 Task: Create List Brand Storytelling in Board Brand Ambassador Best Practices to Workspace Desktop Applications. Create List Brand Differentiation in Board Market Size Estimation to Workspace Desktop Applications. Create List Brand Consistency in Board Social Media Influencer Social Media Takeover Campaign Creation and Management to Workspace Desktop Applications
Action: Mouse moved to (115, 388)
Screenshot: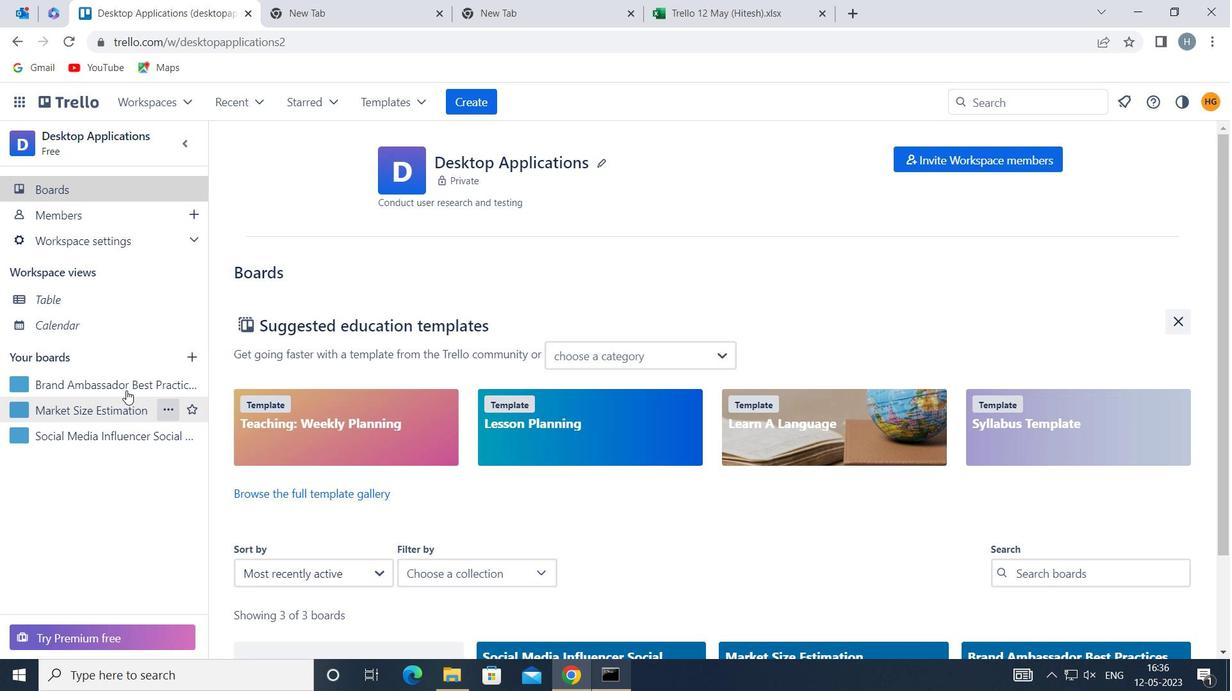 
Action: Mouse pressed left at (115, 388)
Screenshot: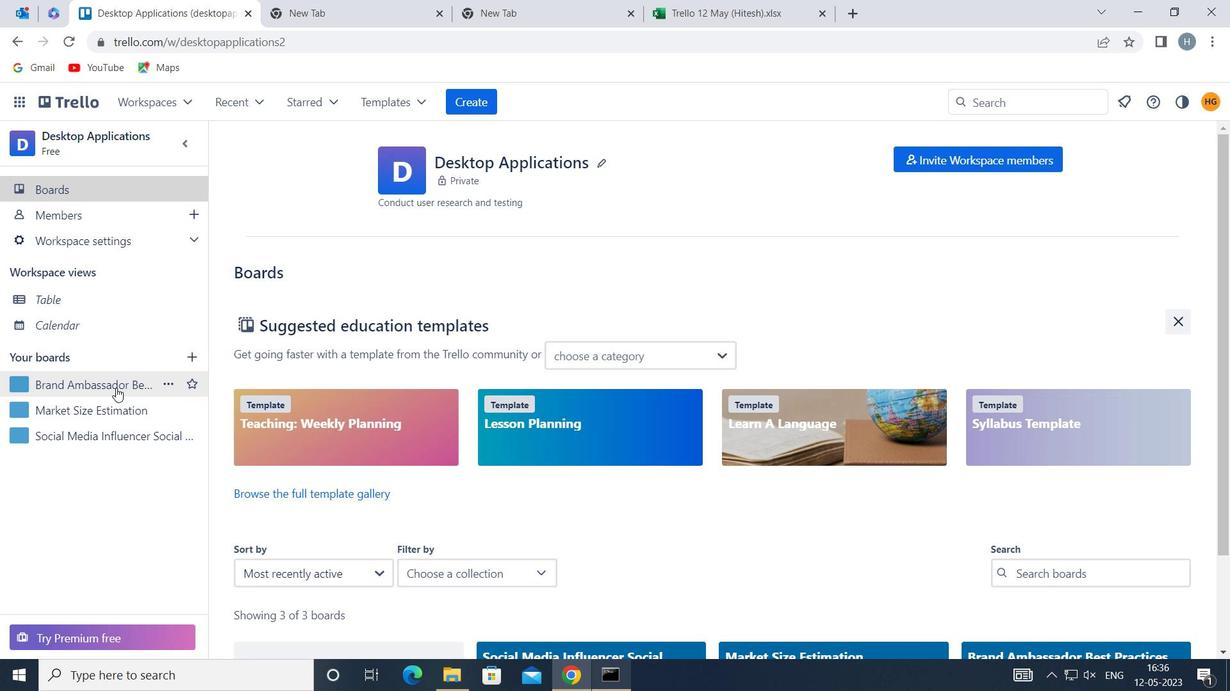 
Action: Mouse moved to (324, 194)
Screenshot: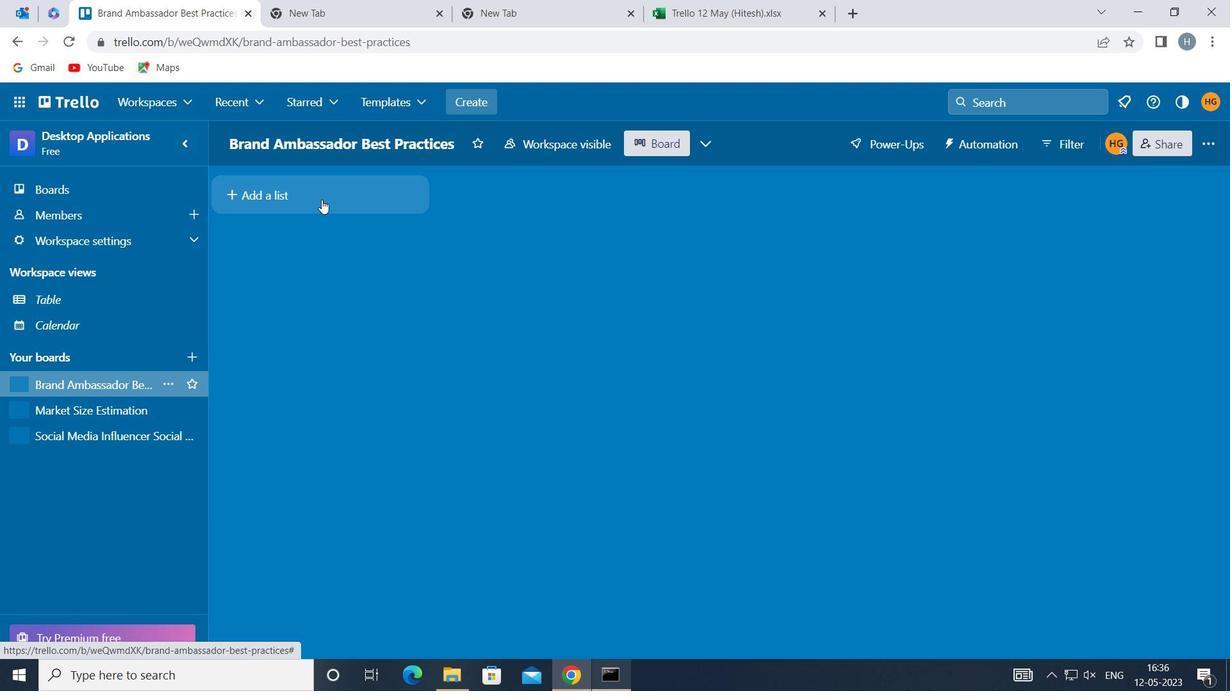 
Action: Mouse pressed left at (324, 194)
Screenshot: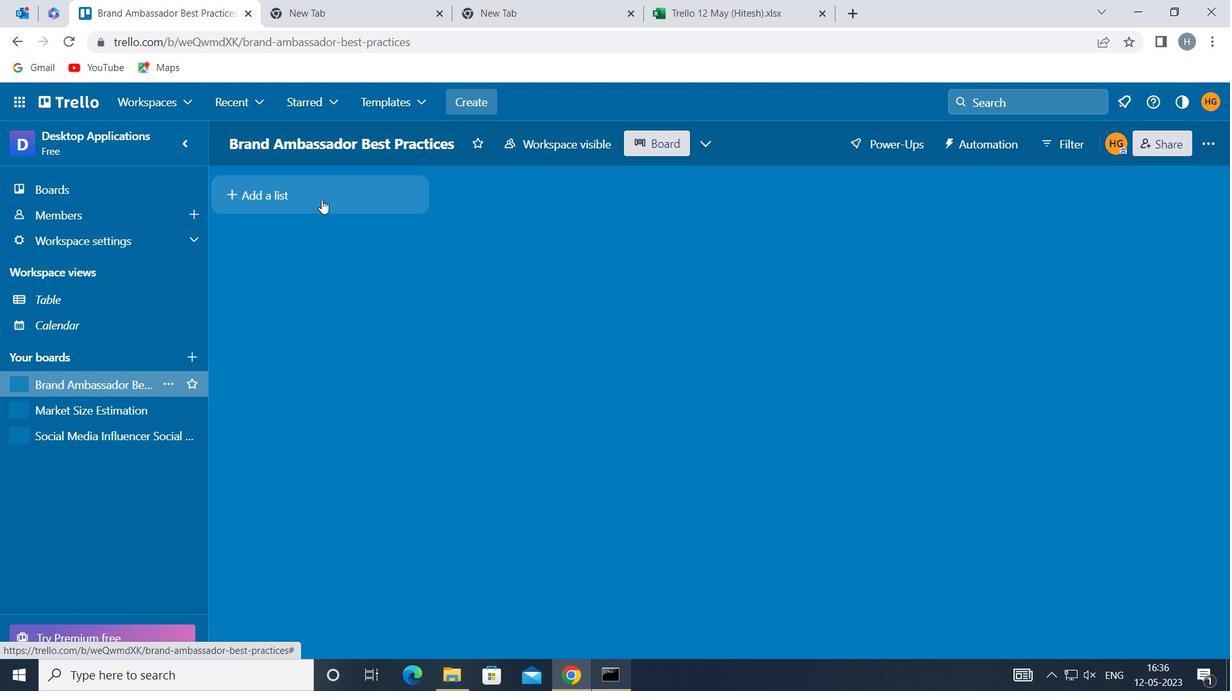 
Action: Mouse pressed left at (324, 194)
Screenshot: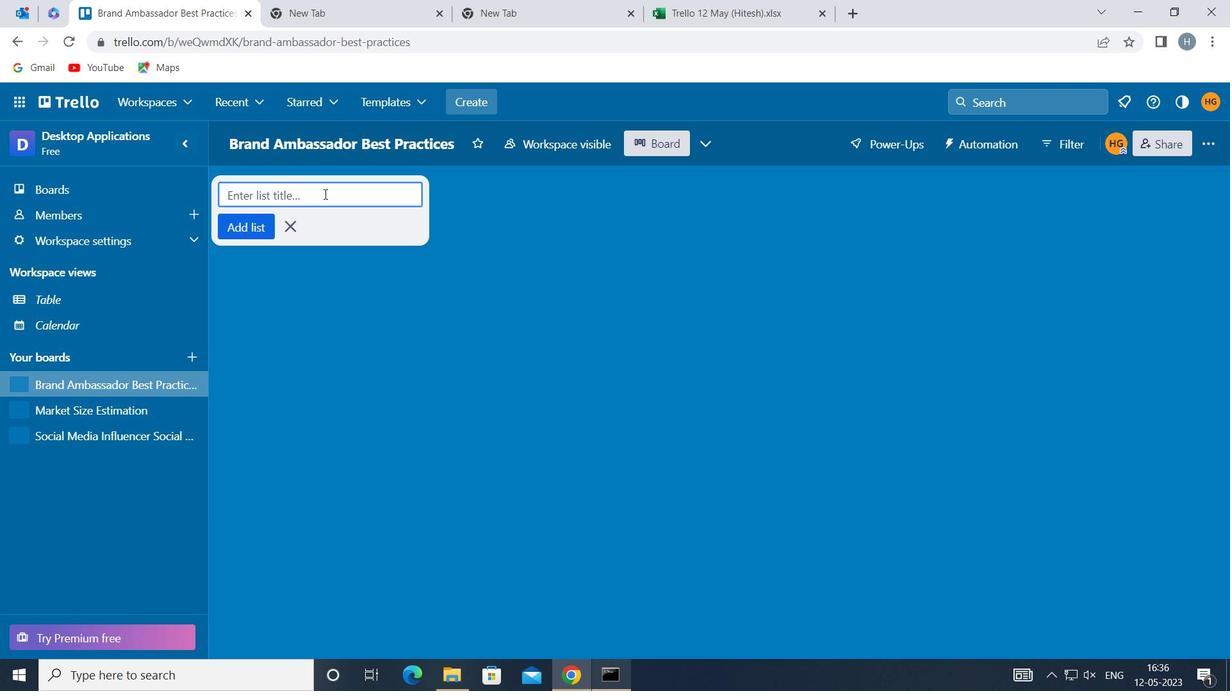 
Action: Key pressed <Key.shift>BRAND<Key.space><Key.shift>STI<Key.backspace>ORYTELLING
Screenshot: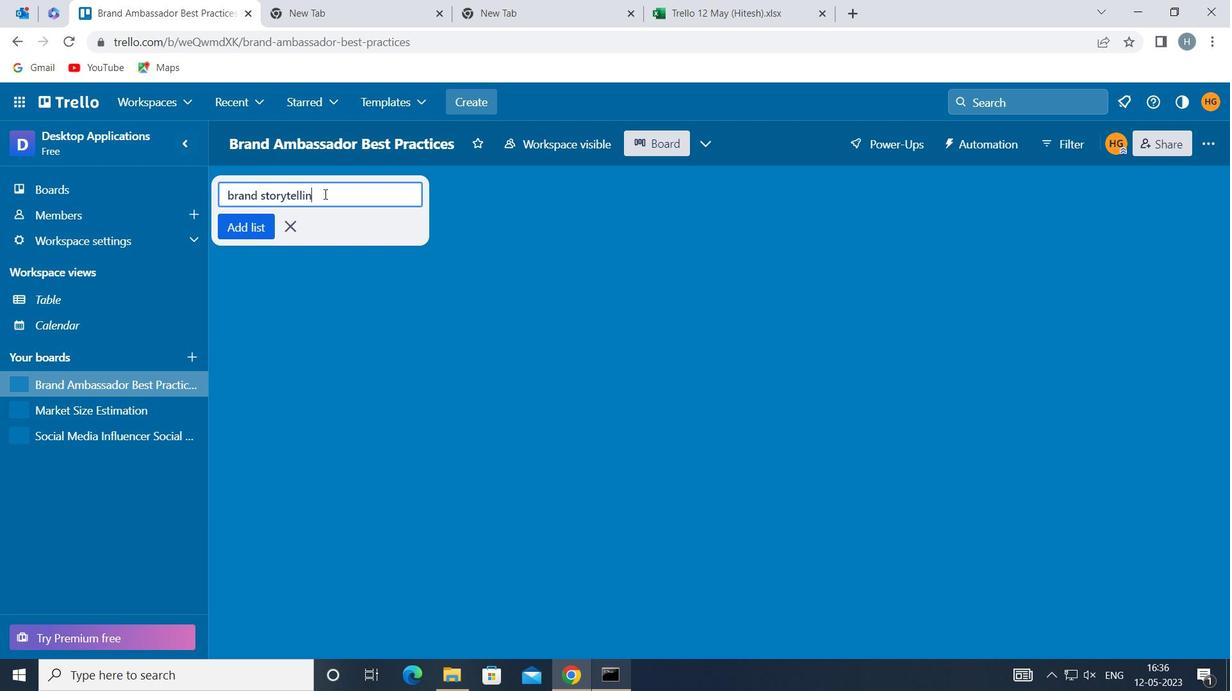 
Action: Mouse moved to (249, 229)
Screenshot: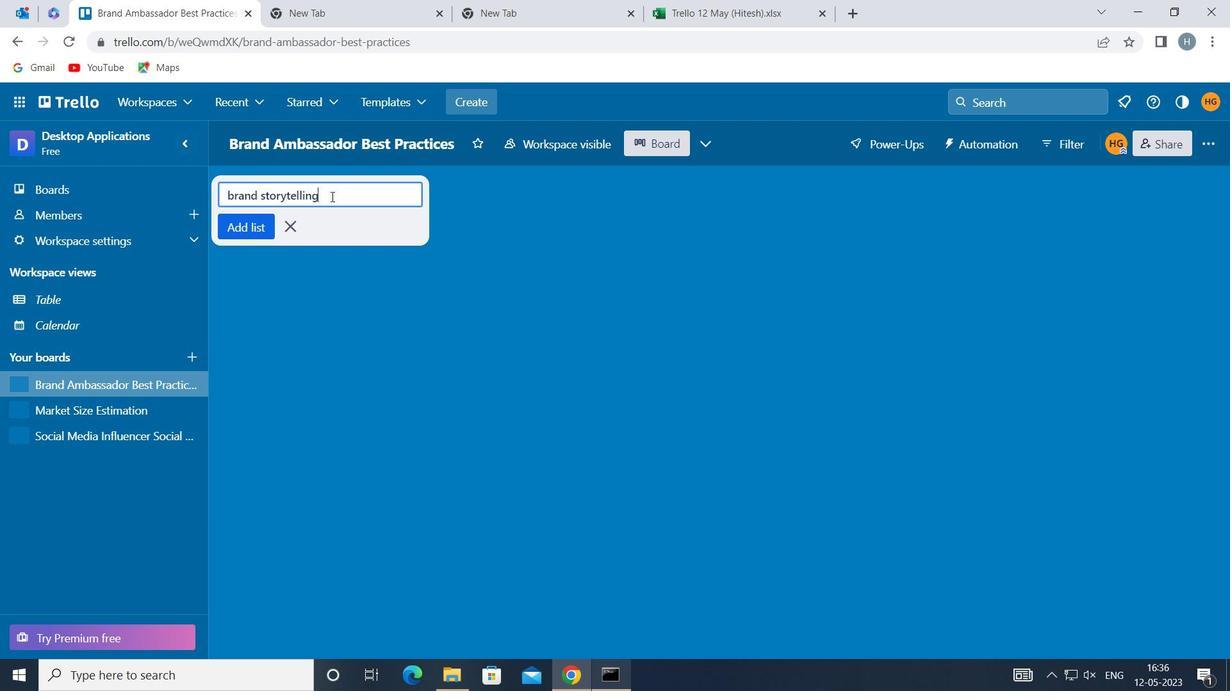 
Action: Mouse pressed left at (249, 229)
Screenshot: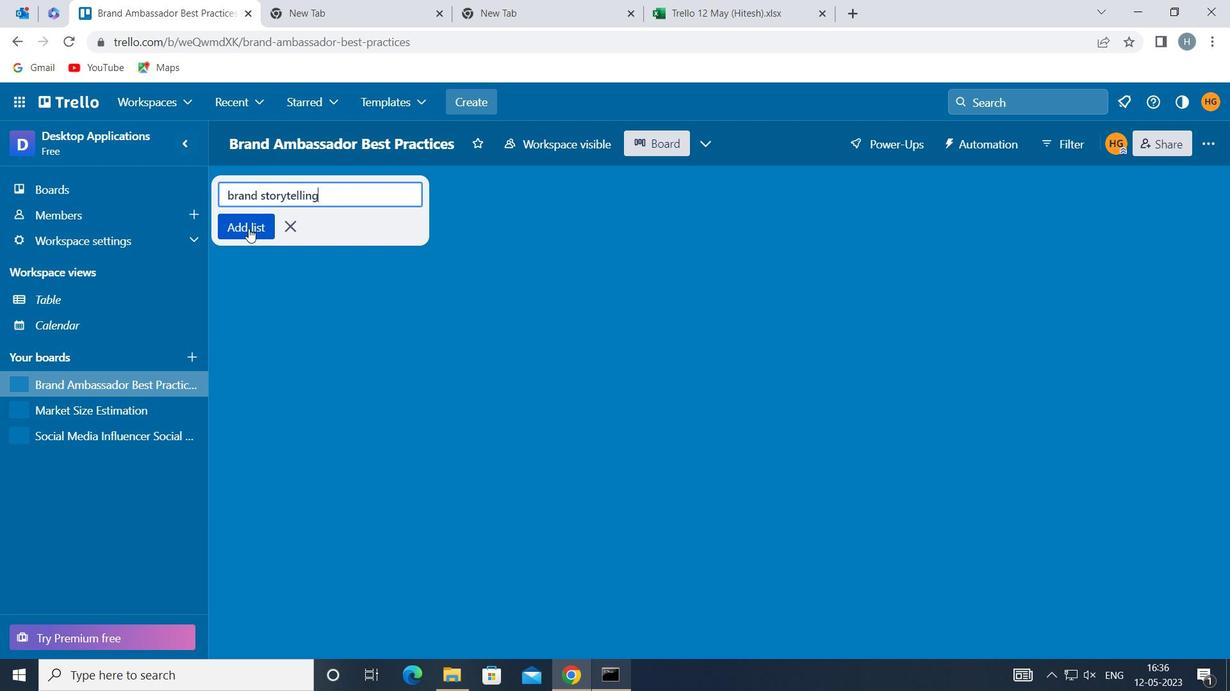 
Action: Mouse moved to (231, 330)
Screenshot: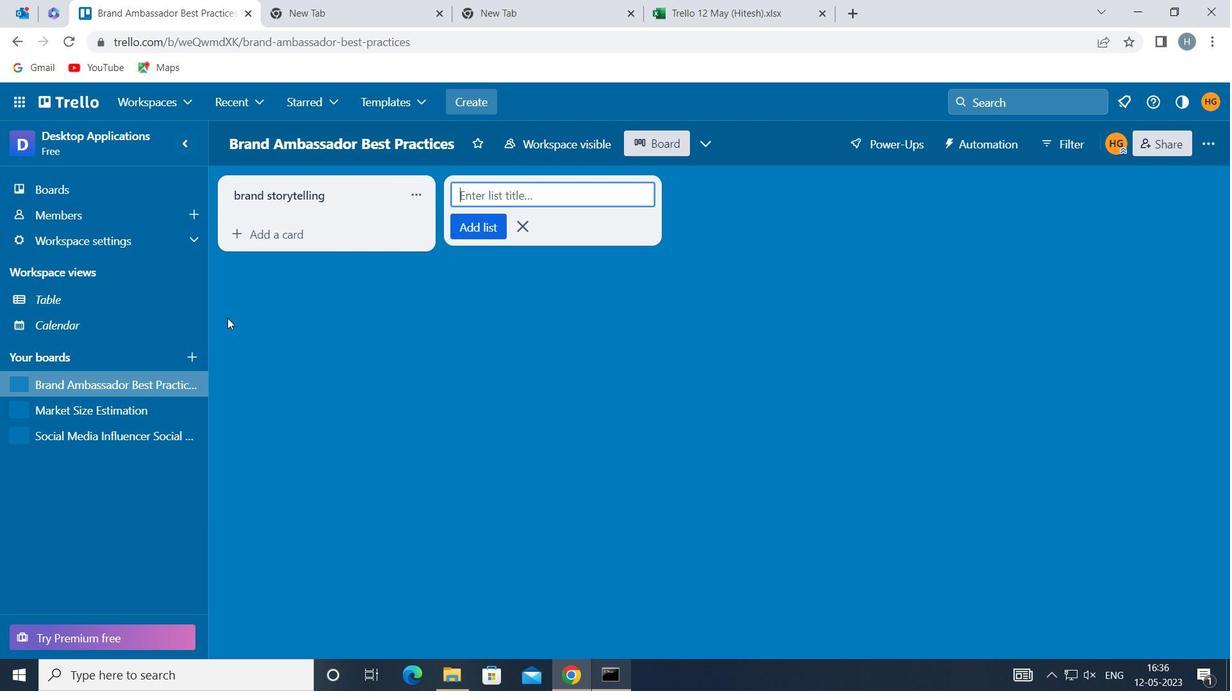 
Action: Mouse pressed left at (231, 330)
Screenshot: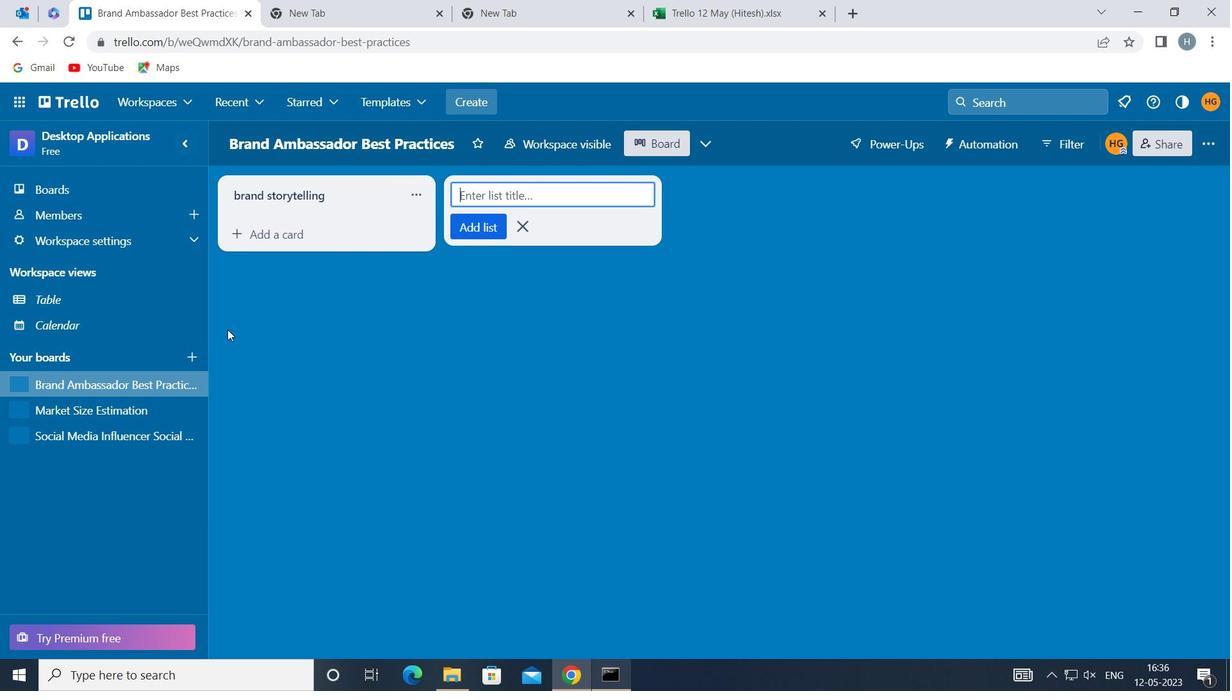 
Action: Mouse moved to (103, 402)
Screenshot: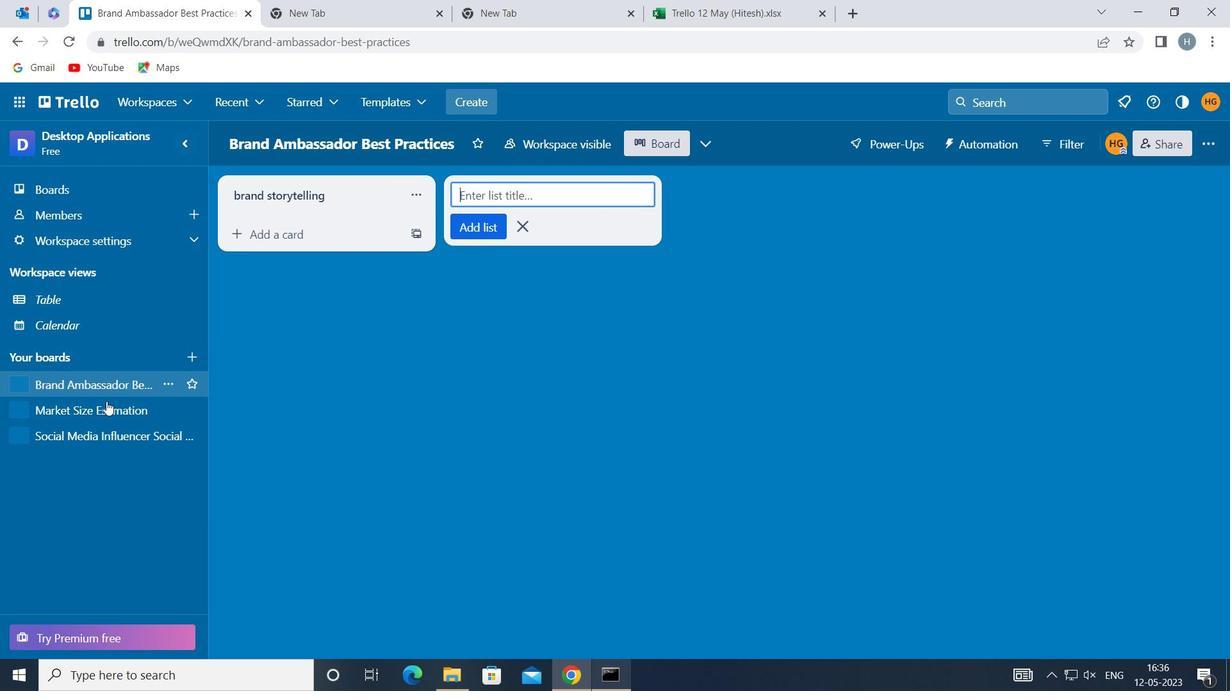 
Action: Mouse pressed left at (103, 402)
Screenshot: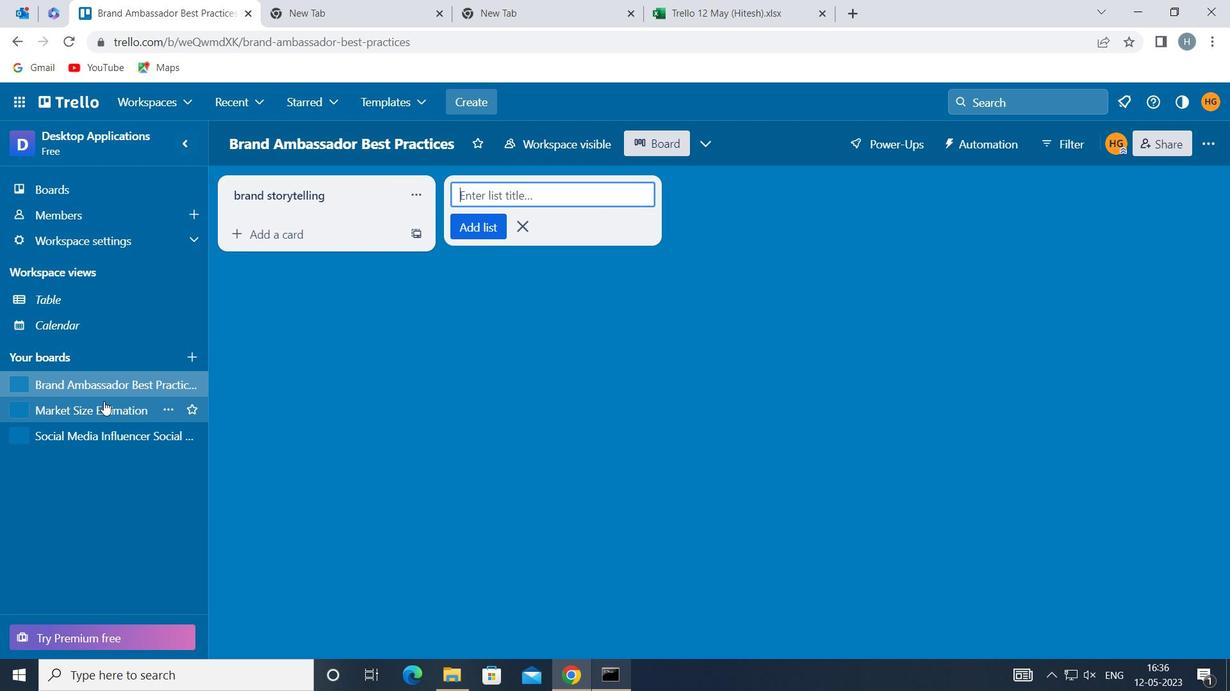 
Action: Mouse moved to (311, 194)
Screenshot: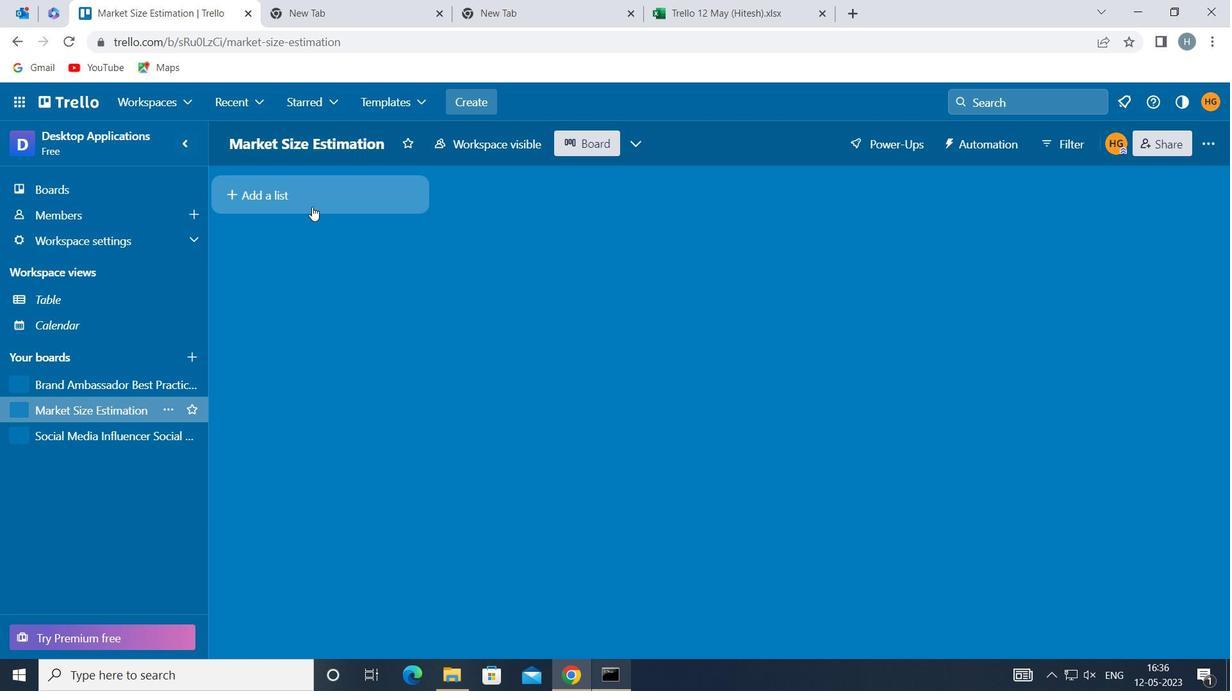 
Action: Mouse pressed left at (311, 194)
Screenshot: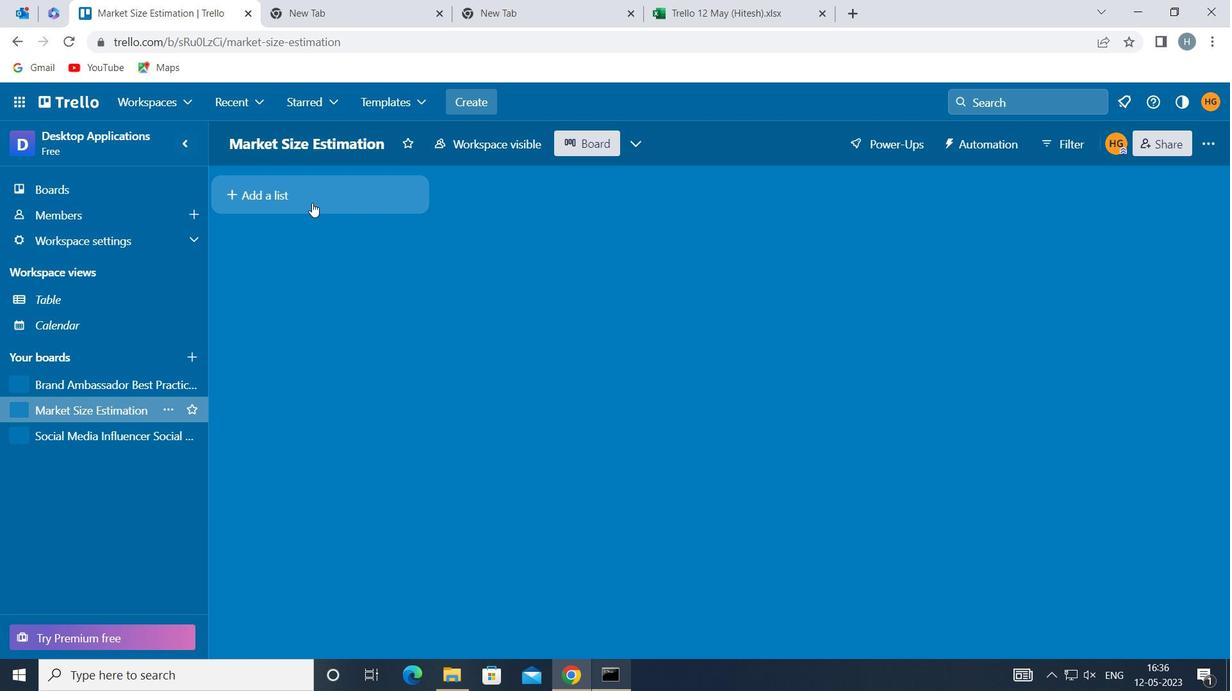 
Action: Mouse moved to (312, 192)
Screenshot: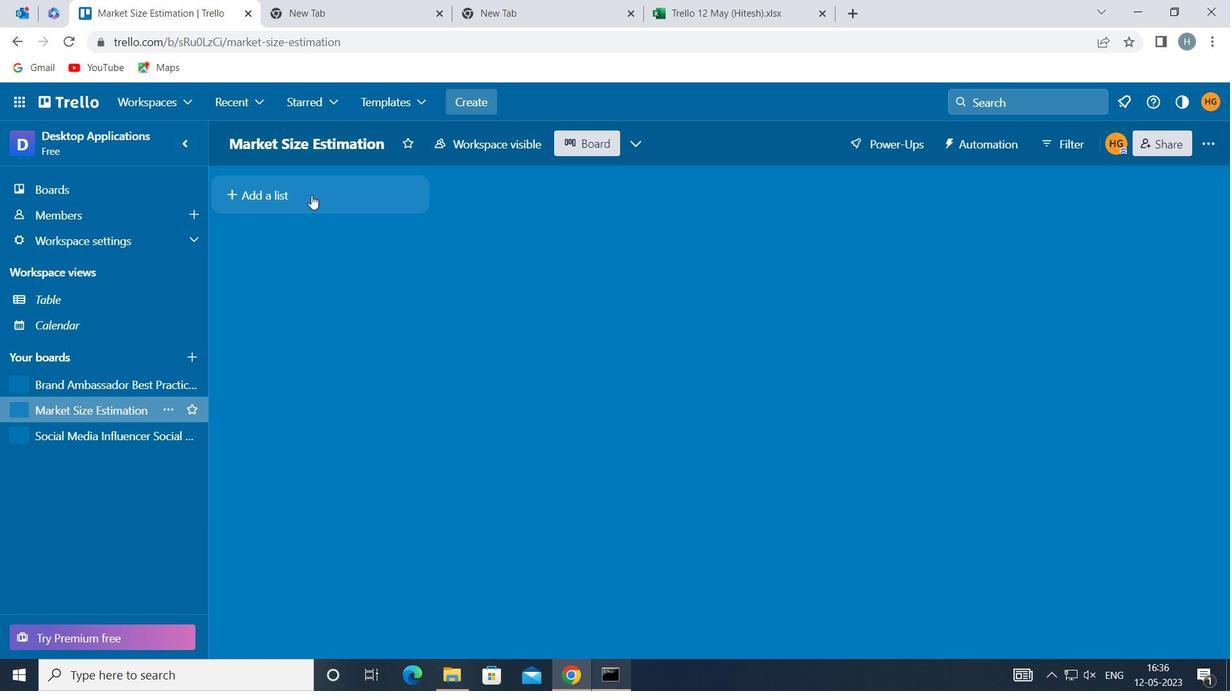 
Action: Key pressed <Key.shift>BRAND<Key.backspace><Key.backspace><Key.backspace><Key.backspace><Key.backspace><Key.shift>BRAND<Key.space><Key.shift>DIFFERENTIATION
Screenshot: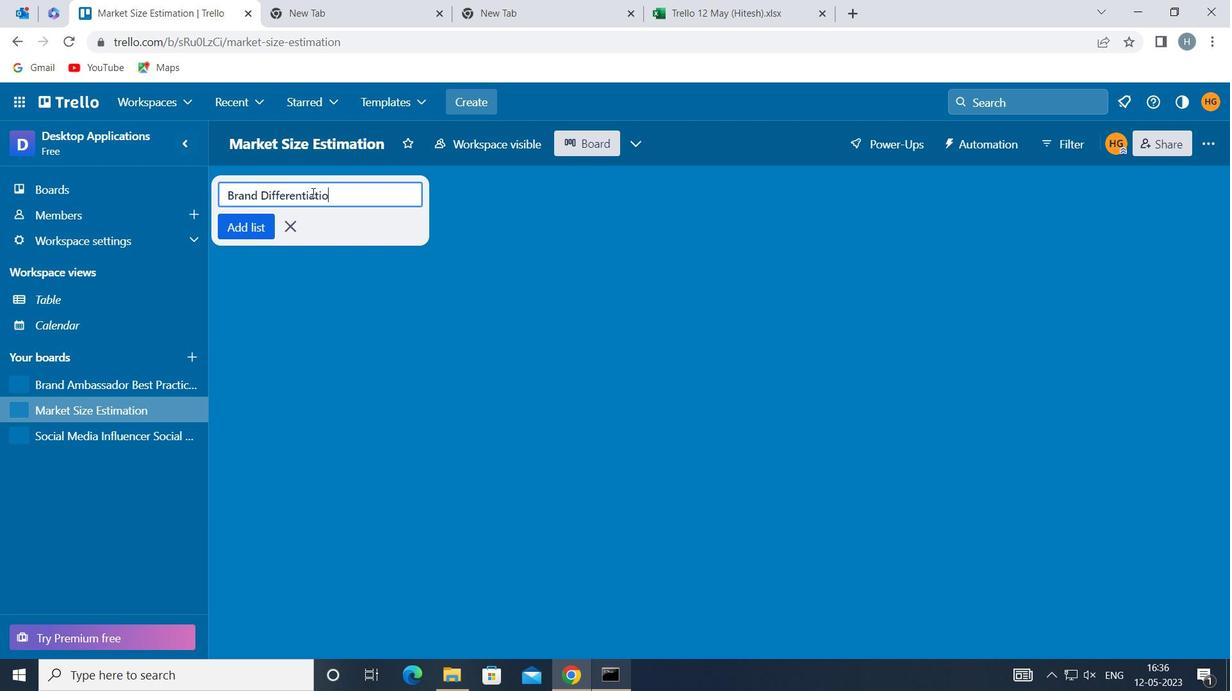 
Action: Mouse moved to (250, 226)
Screenshot: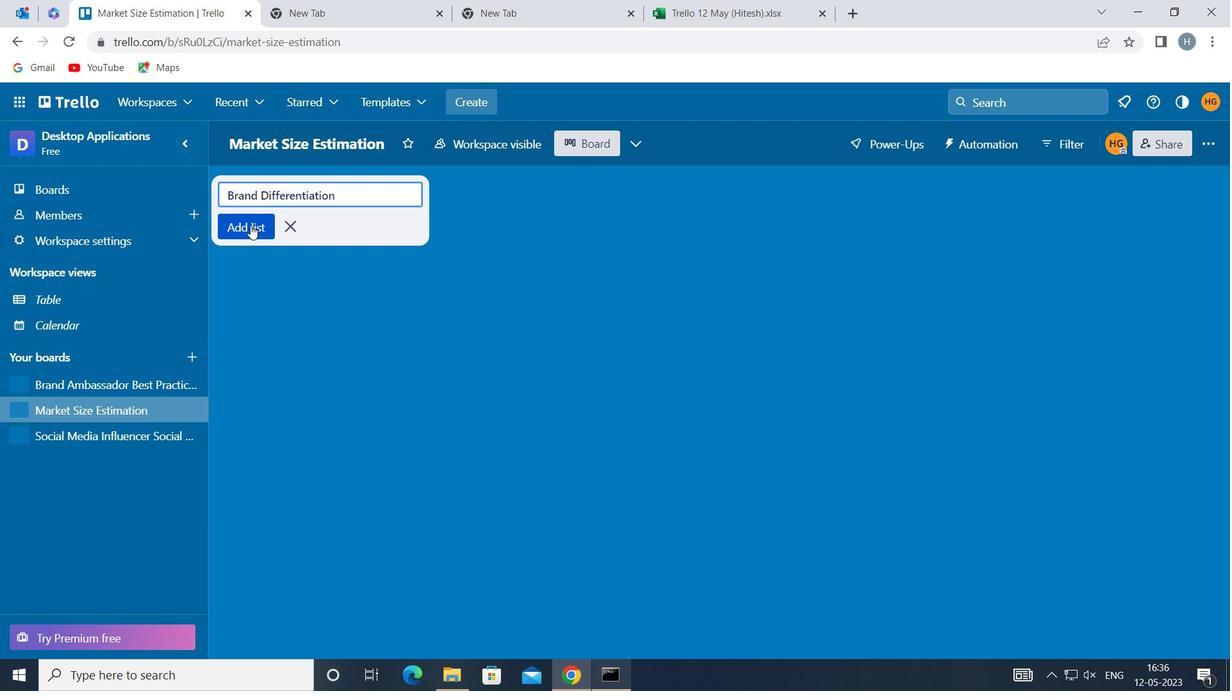 
Action: Mouse pressed left at (250, 226)
Screenshot: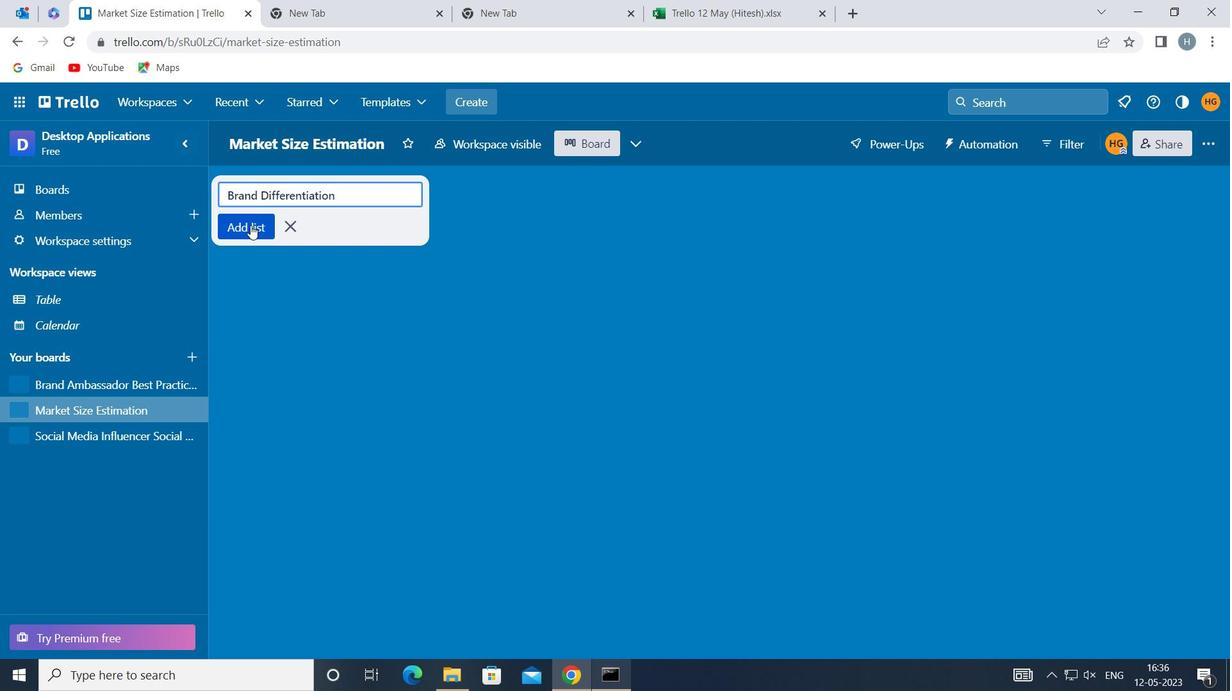 
Action: Mouse moved to (265, 346)
Screenshot: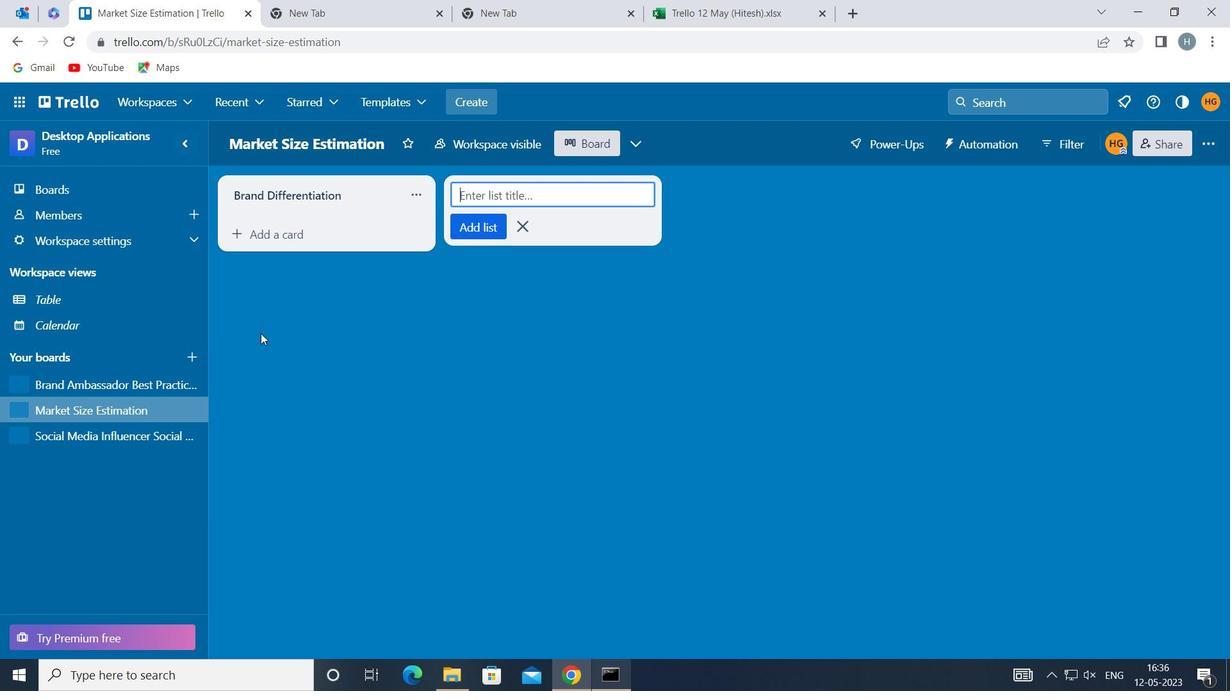 
Action: Mouse pressed left at (265, 346)
Screenshot: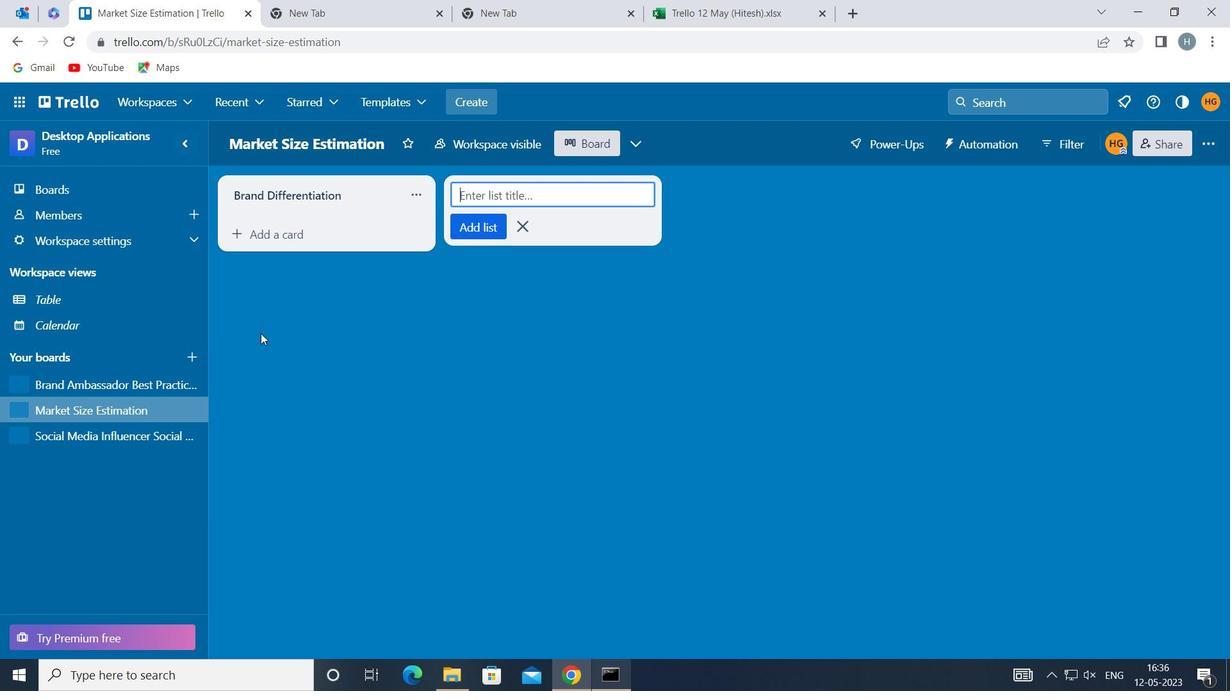 
Action: Mouse moved to (103, 427)
Screenshot: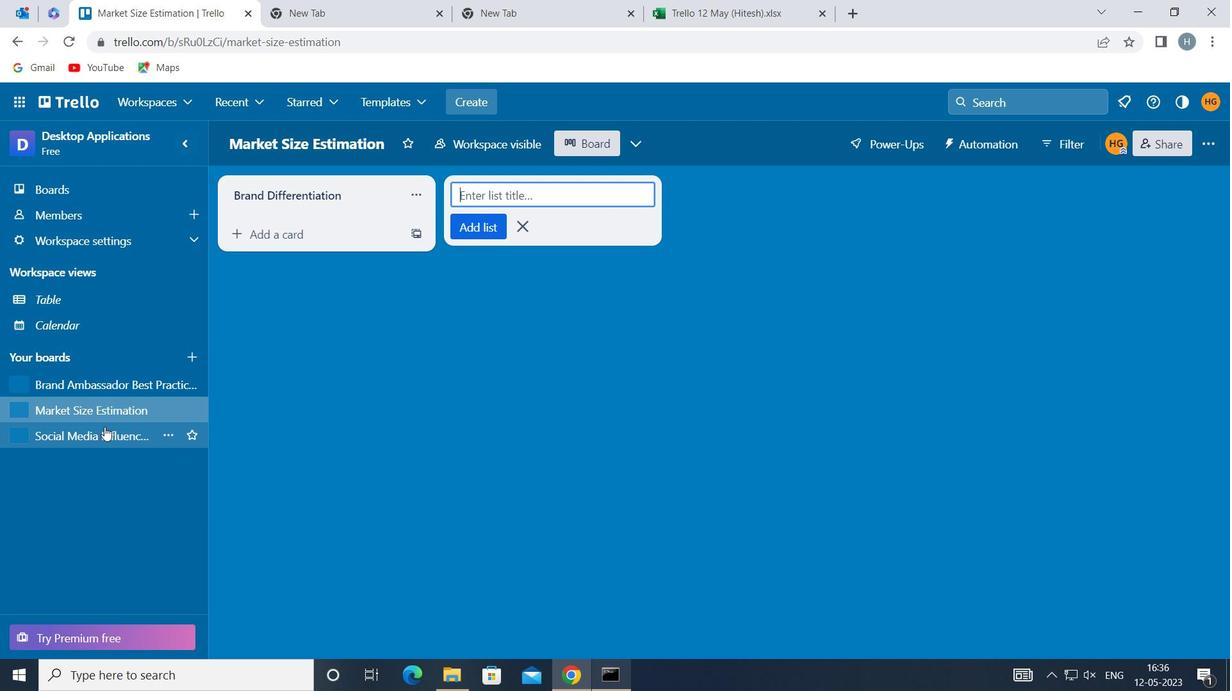 
Action: Mouse pressed left at (103, 427)
Screenshot: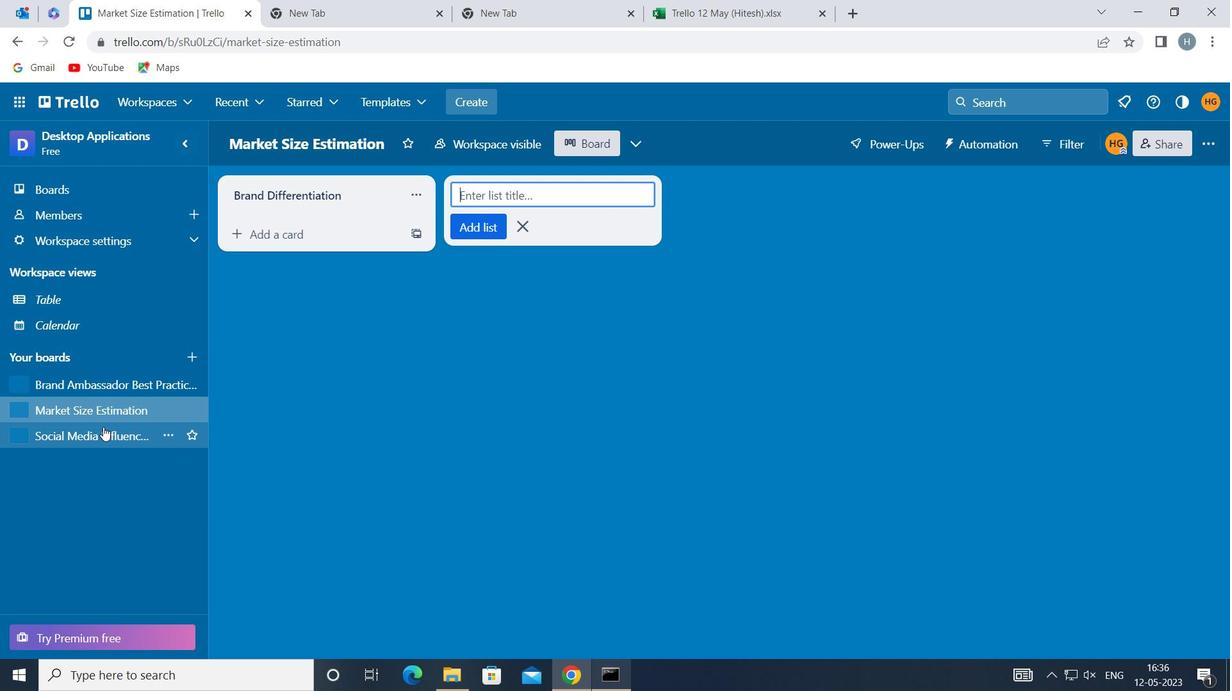 
Action: Mouse moved to (313, 197)
Screenshot: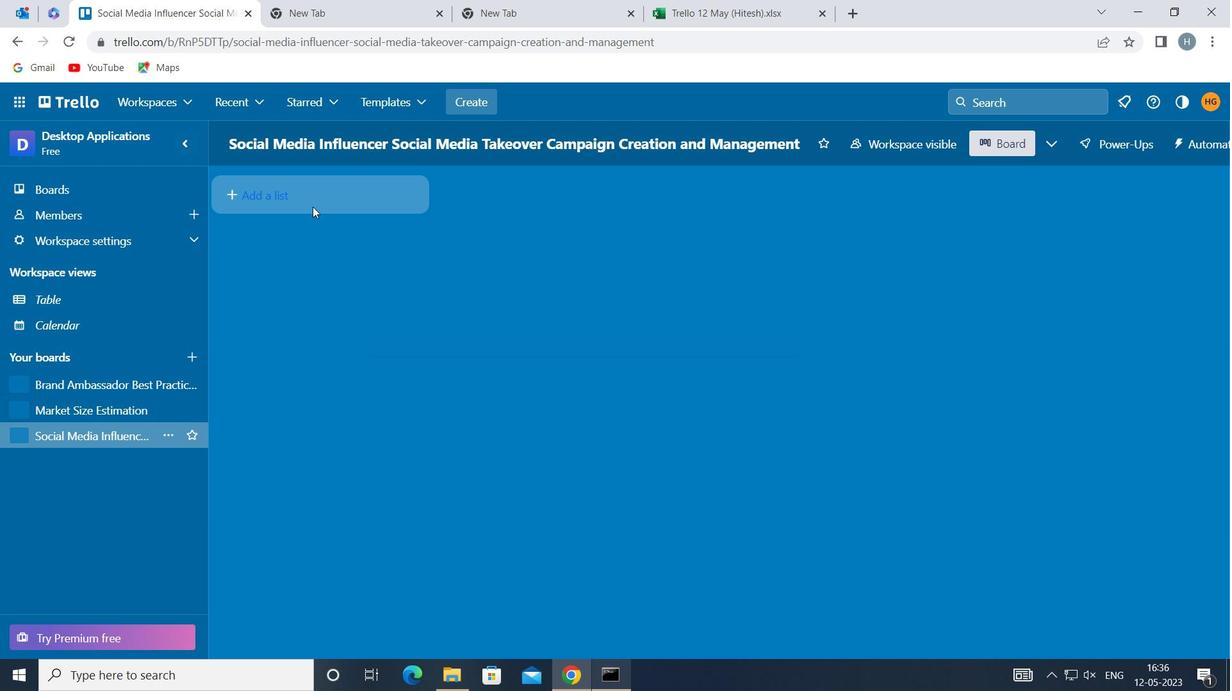 
Action: Mouse pressed left at (313, 197)
Screenshot: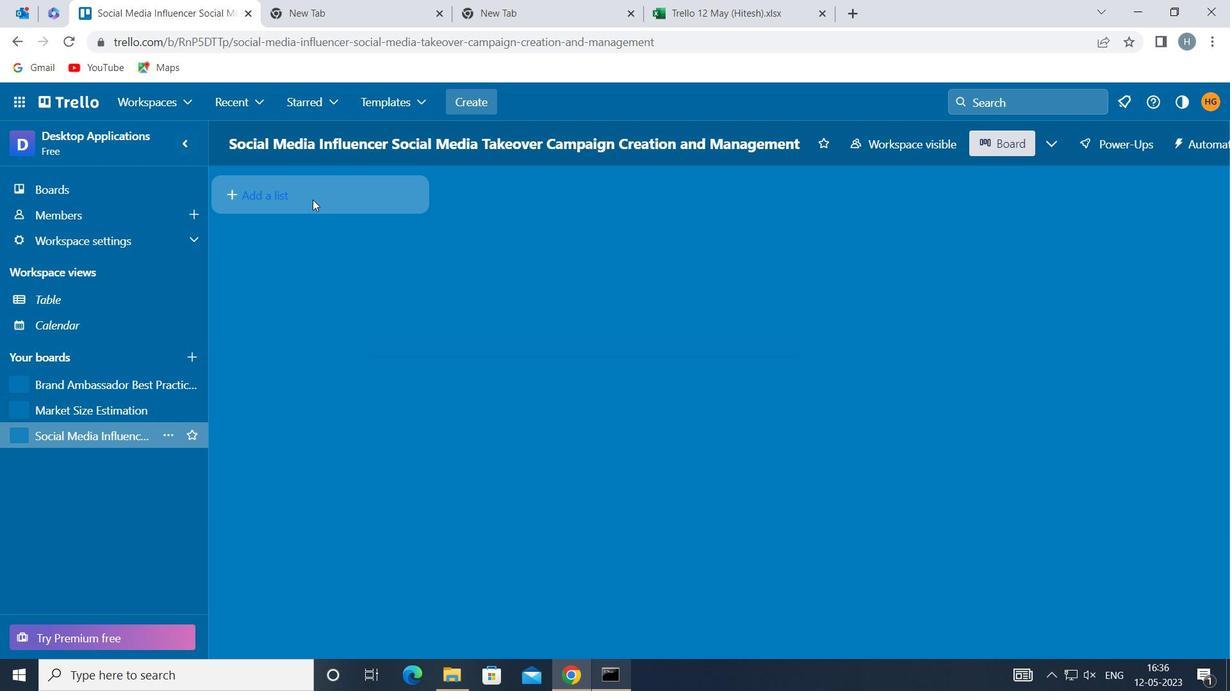 
Action: Mouse moved to (313, 196)
Screenshot: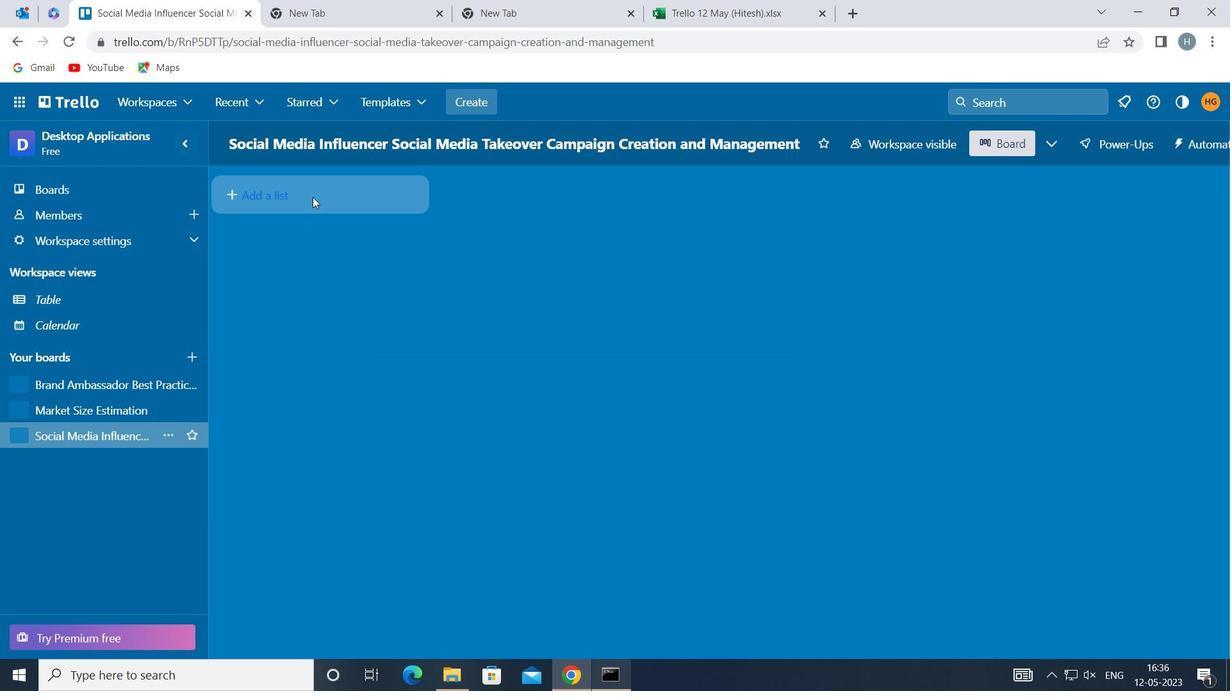 
Action: Key pressed <Key.shift>BRAND<Key.space><Key.shift>CONSISTENCY
Screenshot: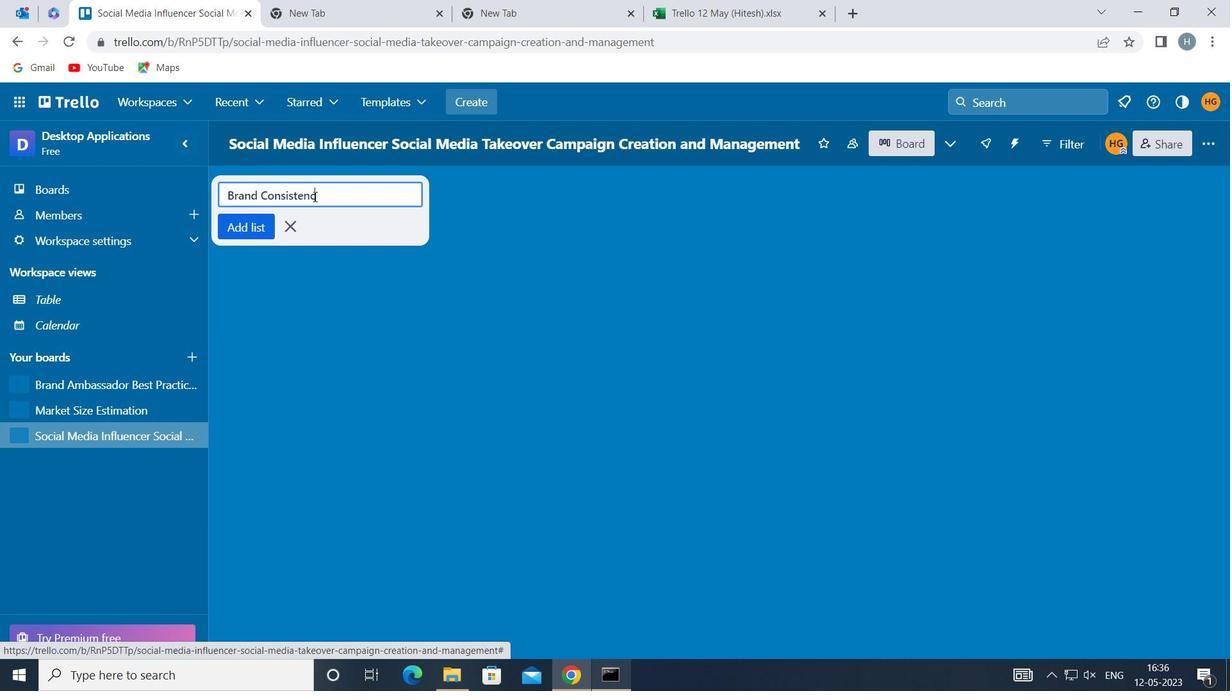 
Action: Mouse moved to (241, 228)
Screenshot: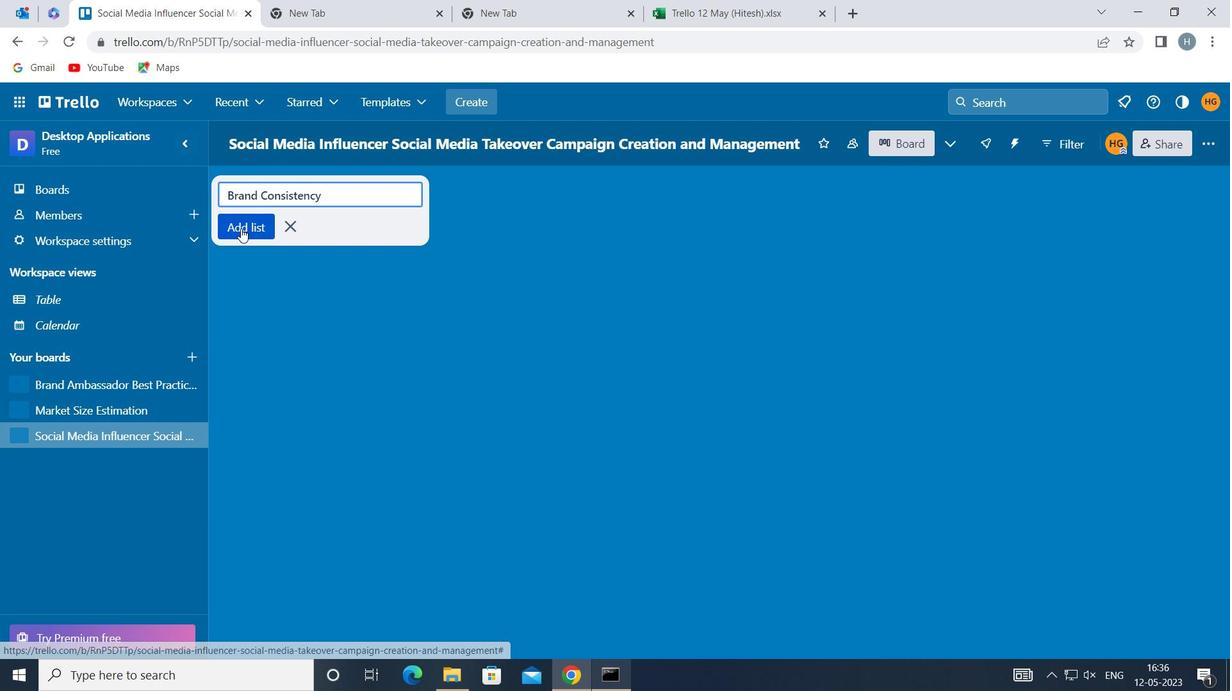 
Action: Mouse pressed left at (241, 228)
Screenshot: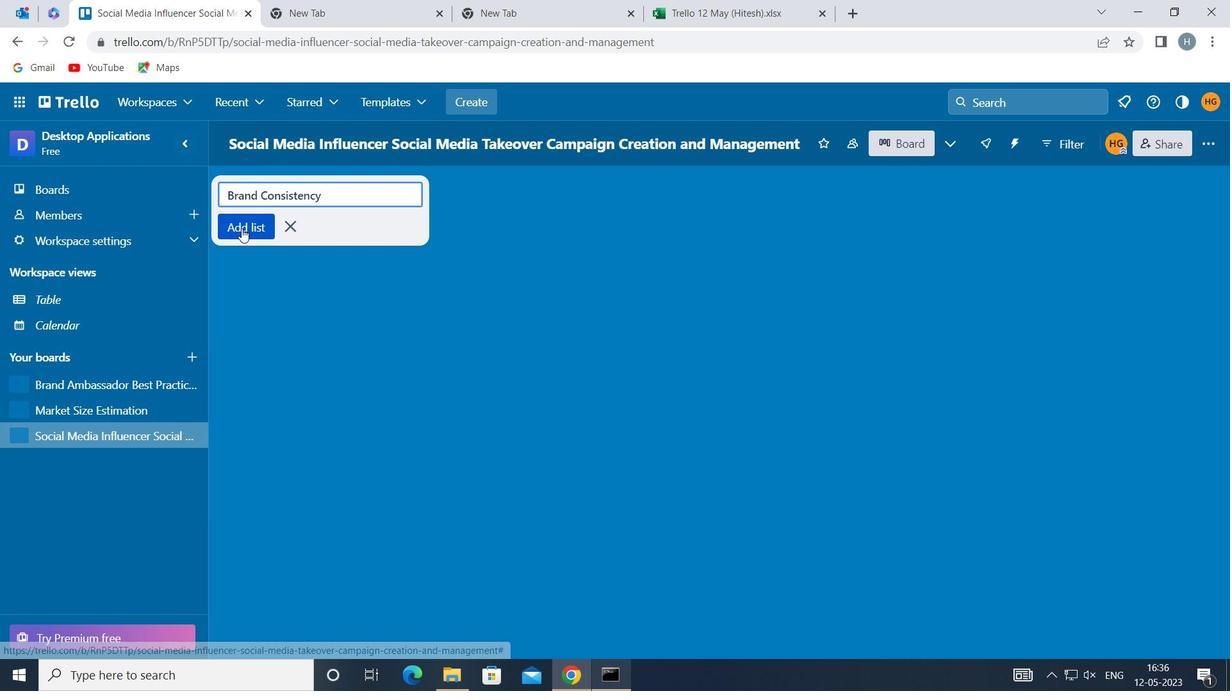 
Action: Mouse moved to (270, 310)
Screenshot: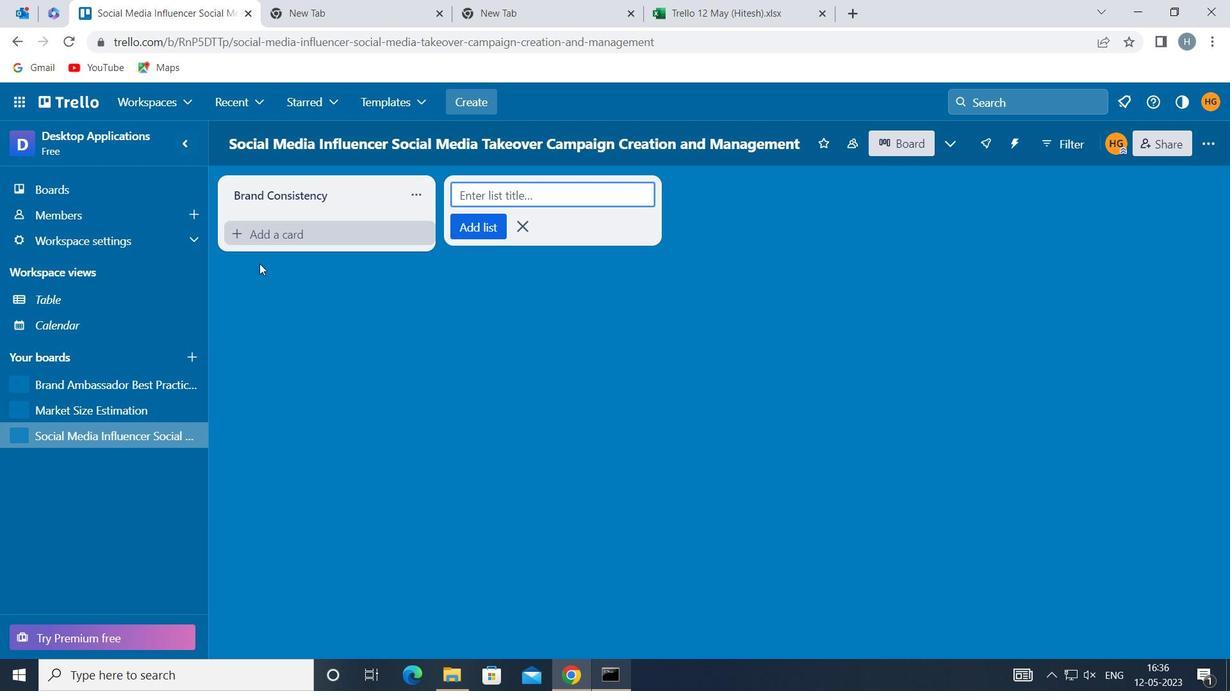 
Action: Mouse pressed left at (270, 310)
Screenshot: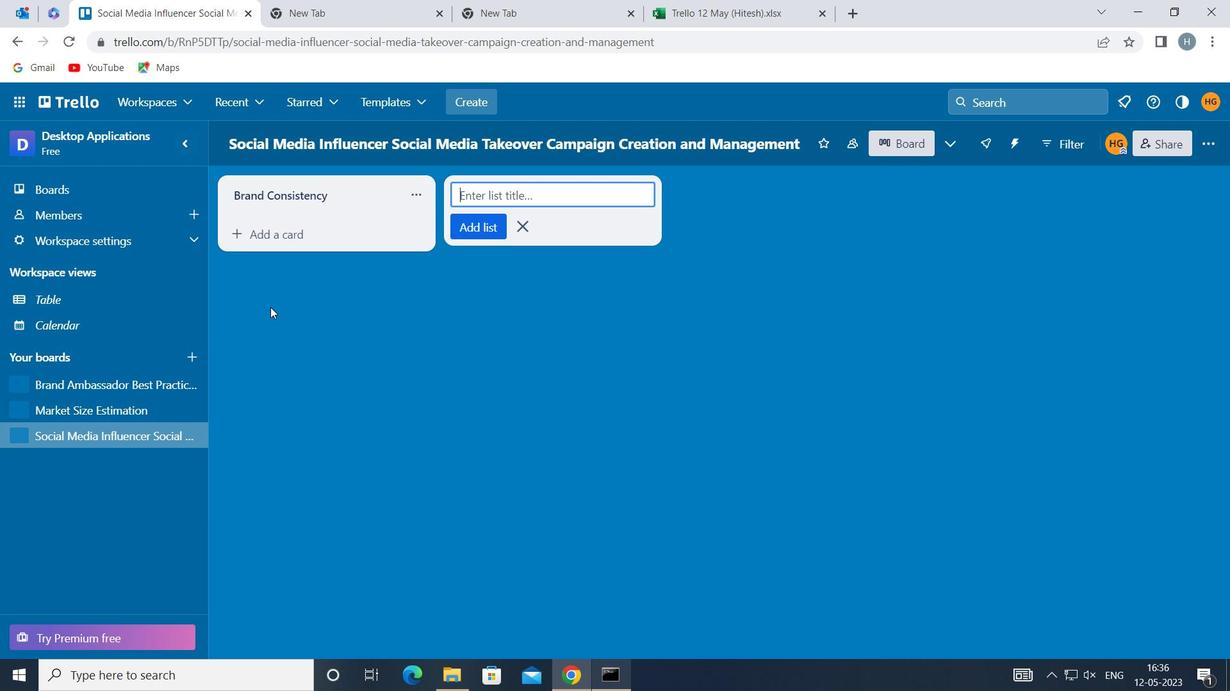 
Action: Mouse moved to (269, 312)
Screenshot: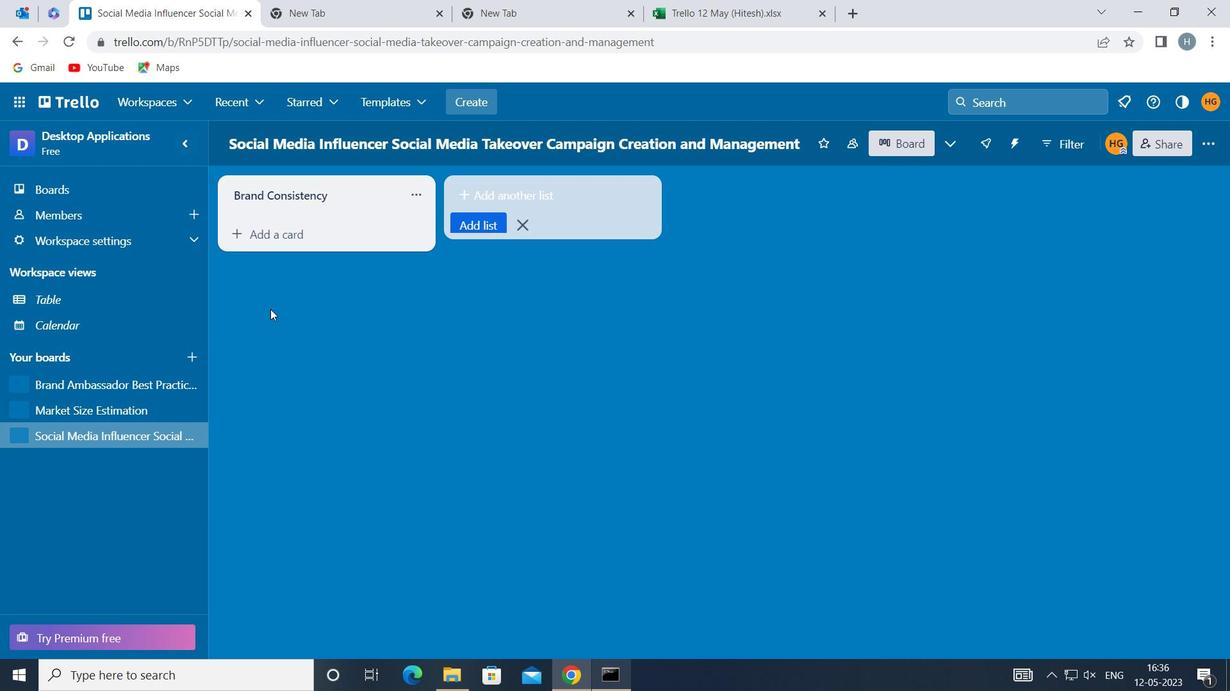 
